Task: Make in the project AgileOrigin an epic 'Blockchain integration'. Create in the project AgileOrigin an epic 'Knowledge management system implementation'. Add in the project AgileOrigin an epic 'IT infrastructure as a service (IaaS) adoption'
Action: Mouse moved to (80, 172)
Screenshot: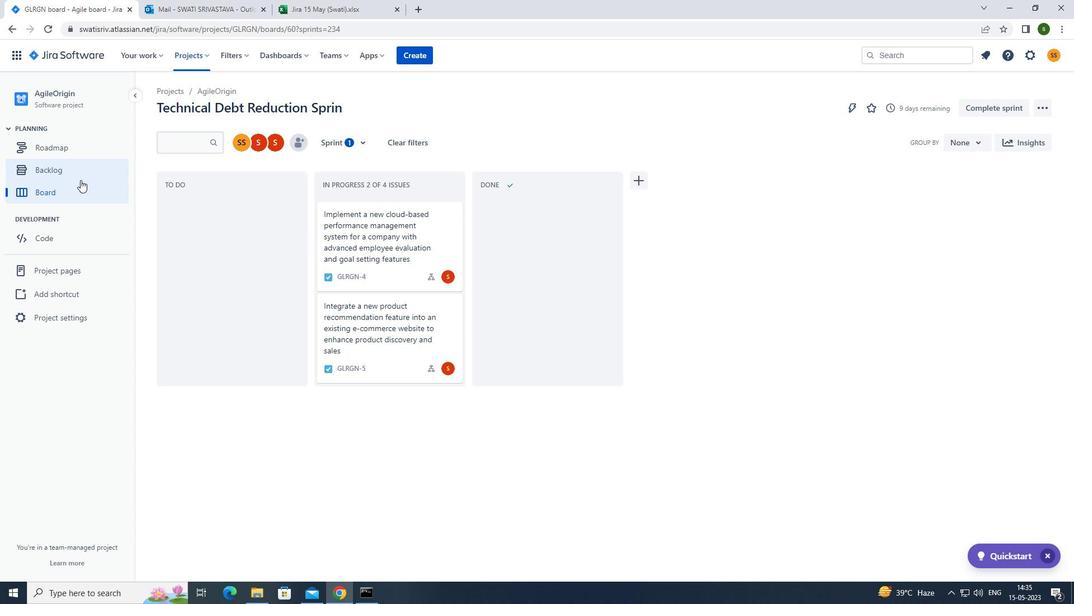
Action: Mouse pressed left at (80, 172)
Screenshot: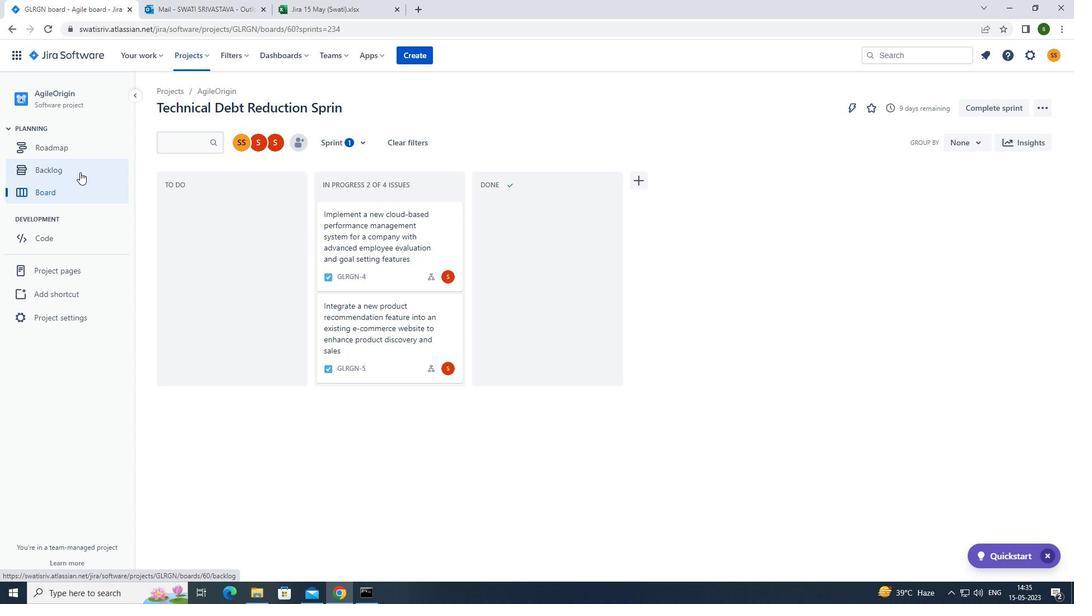 
Action: Mouse moved to (324, 138)
Screenshot: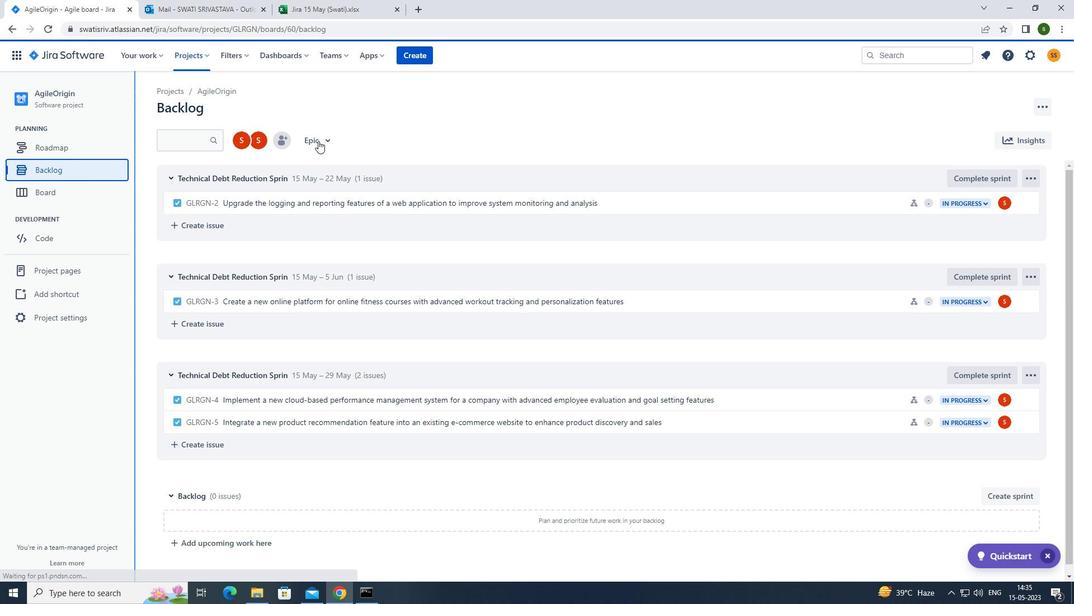 
Action: Mouse pressed left at (324, 138)
Screenshot: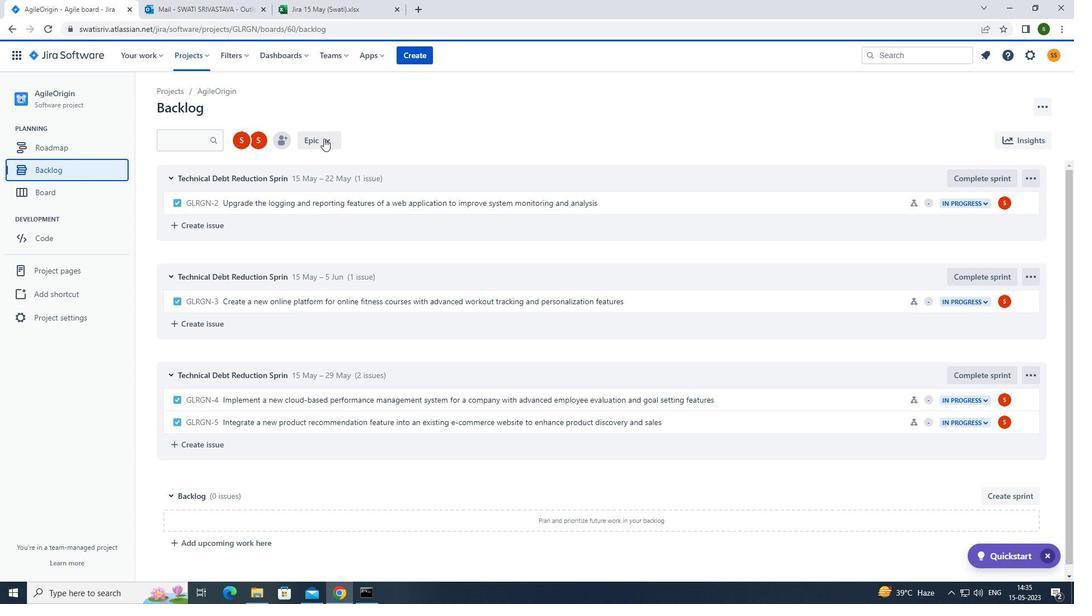 
Action: Mouse moved to (336, 209)
Screenshot: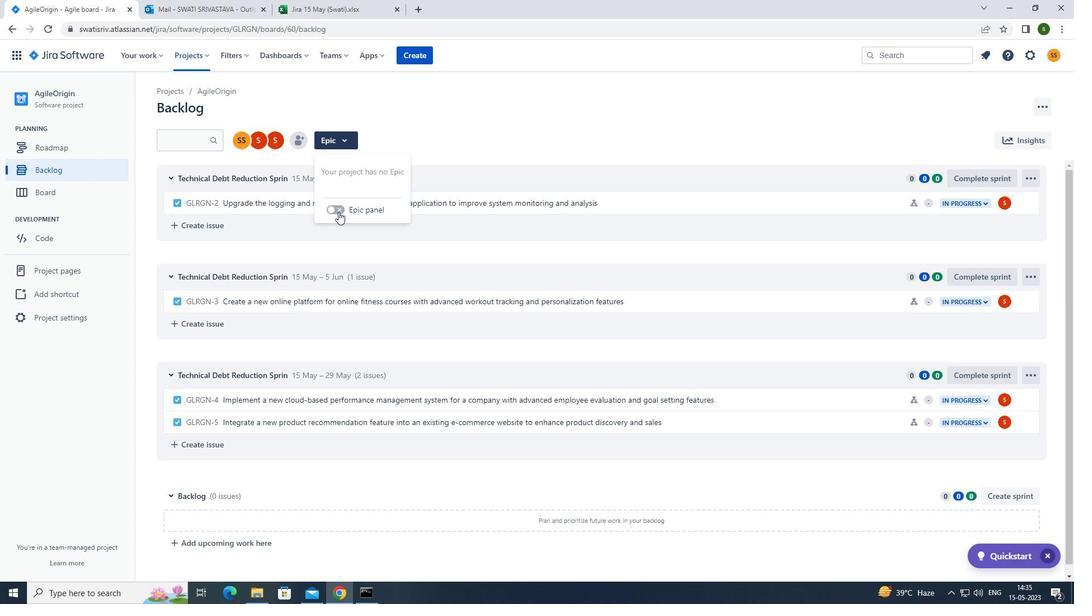 
Action: Mouse pressed left at (336, 209)
Screenshot: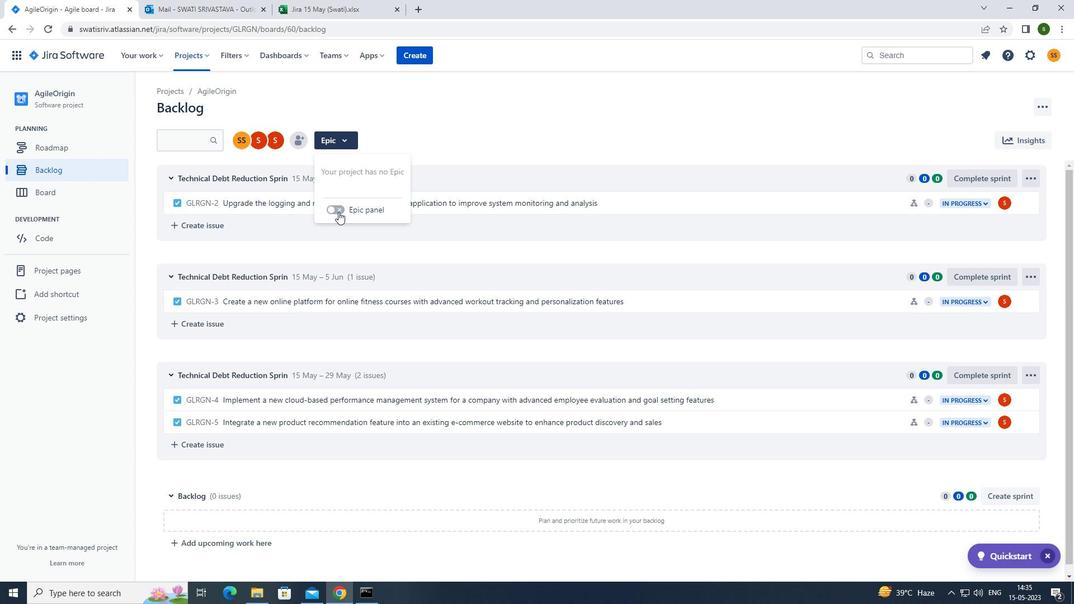 
Action: Mouse moved to (231, 391)
Screenshot: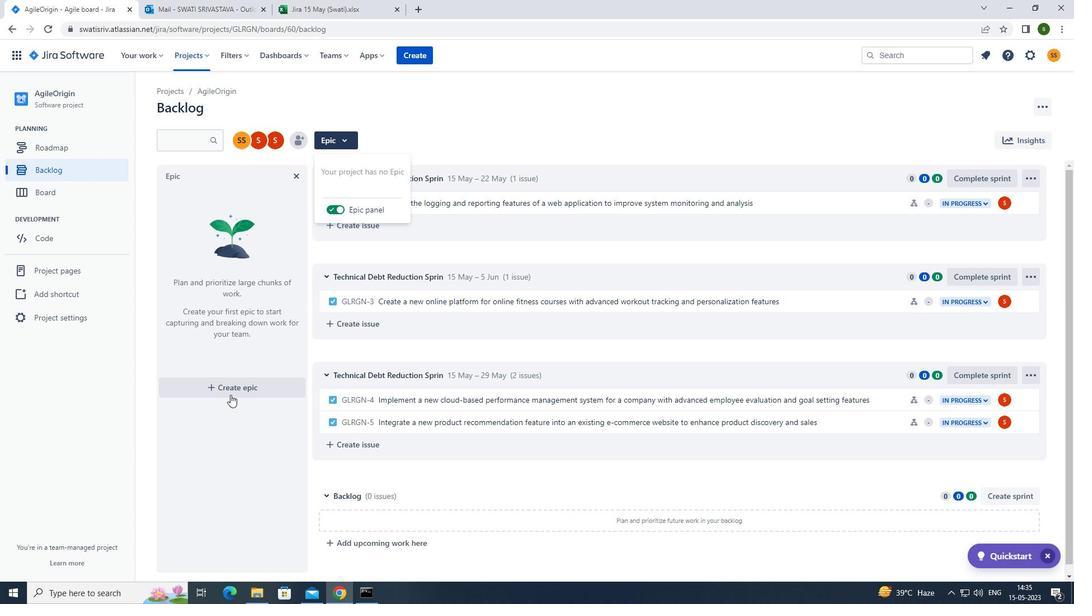 
Action: Mouse pressed left at (231, 391)
Screenshot: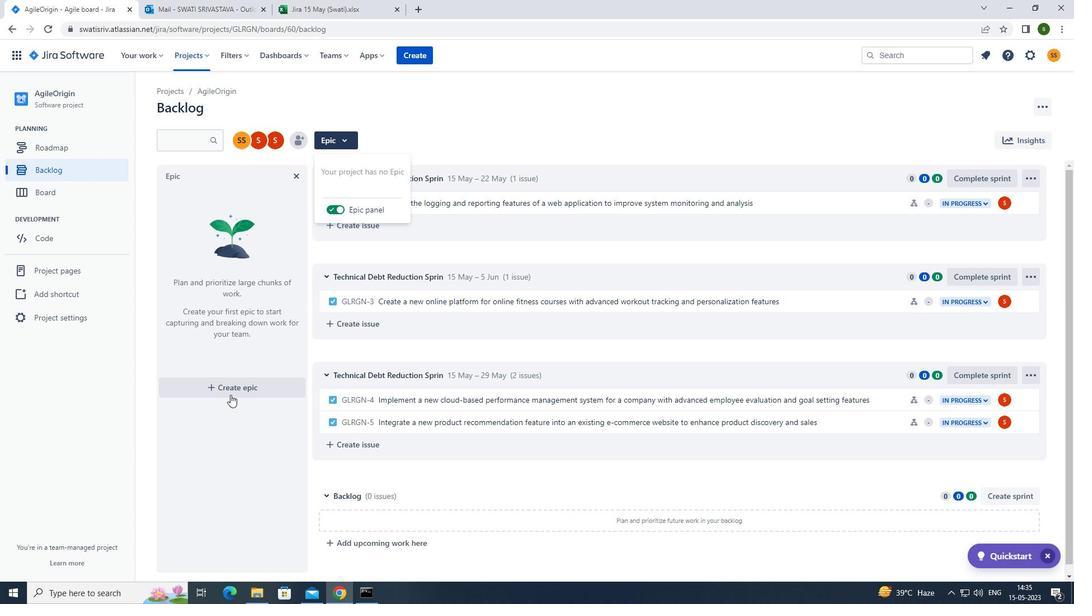 
Action: Mouse moved to (235, 386)
Screenshot: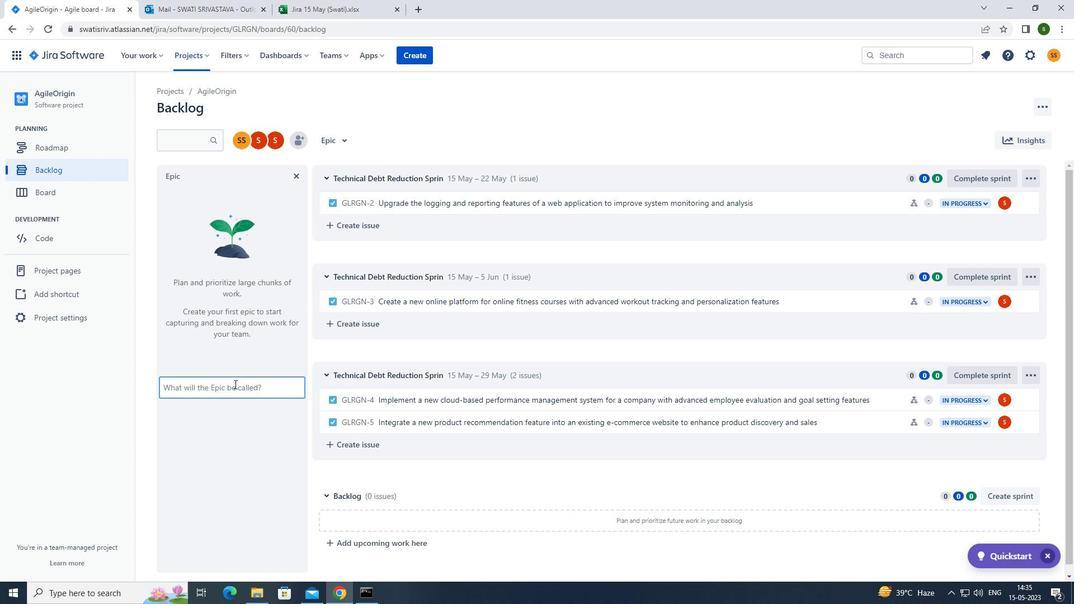 
Action: Mouse pressed left at (235, 386)
Screenshot: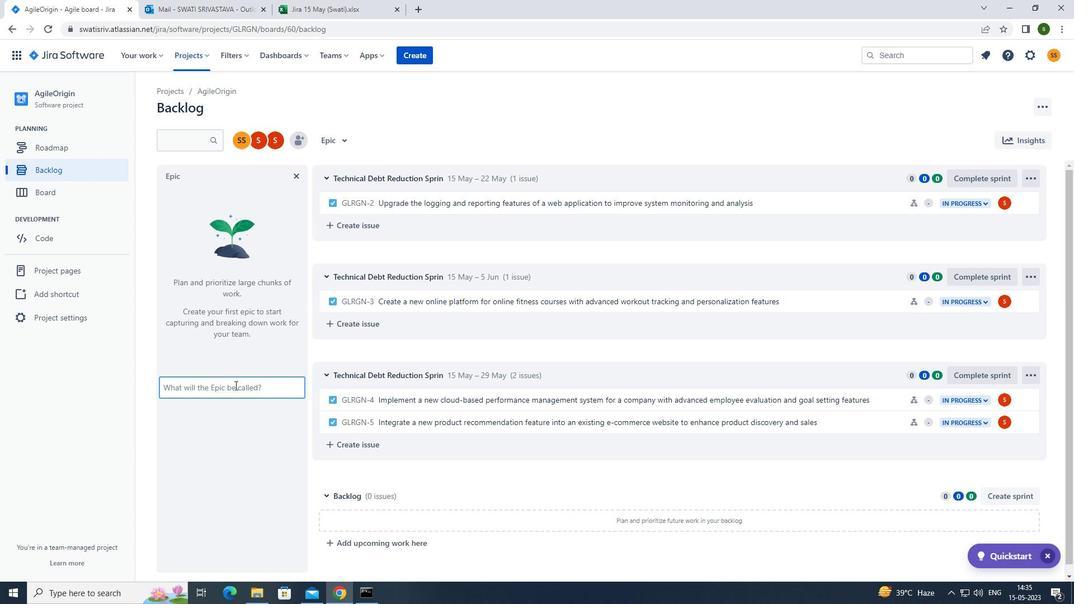 
Action: Key pressed <Key.caps_lock>b<Key.caps_lock>lockchain<Key.space><Key.caps_lock><Key.caps_lock>integration<Key.enter>
Screenshot: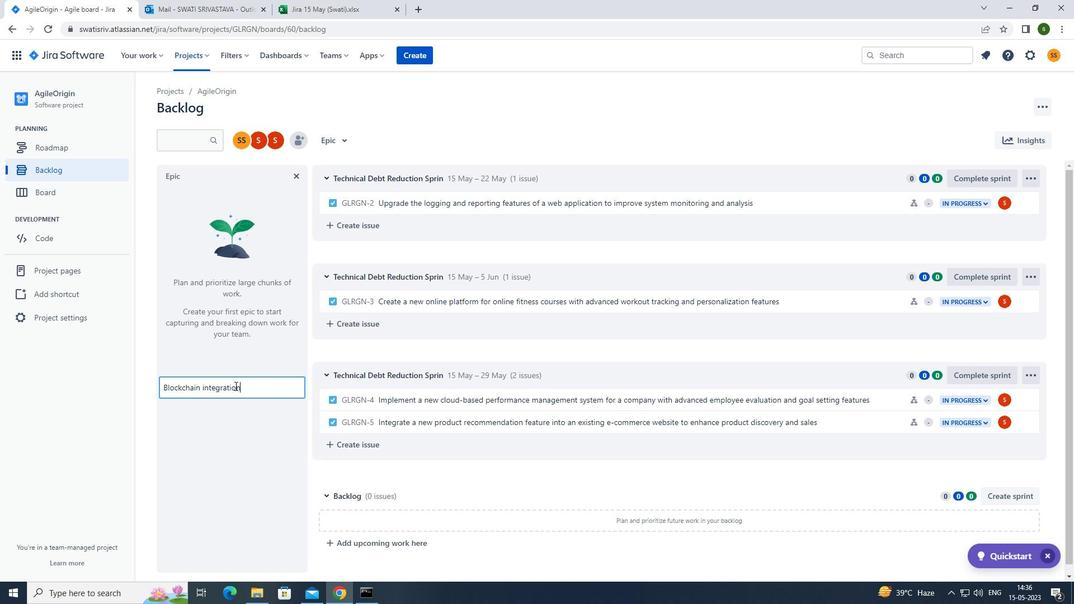 
Action: Mouse moved to (229, 251)
Screenshot: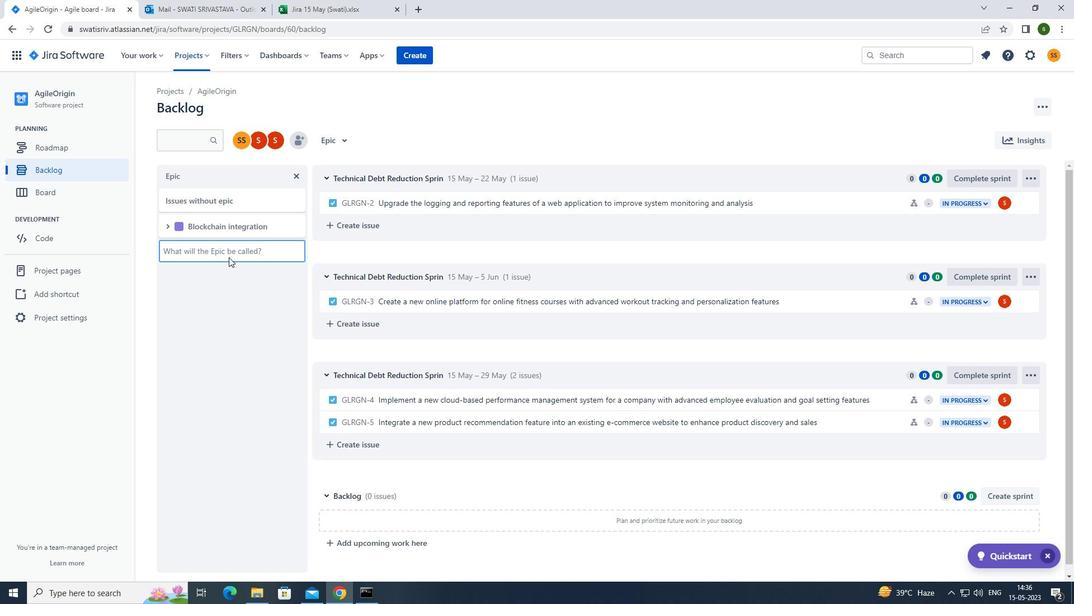 
Action: Mouse pressed left at (229, 251)
Screenshot: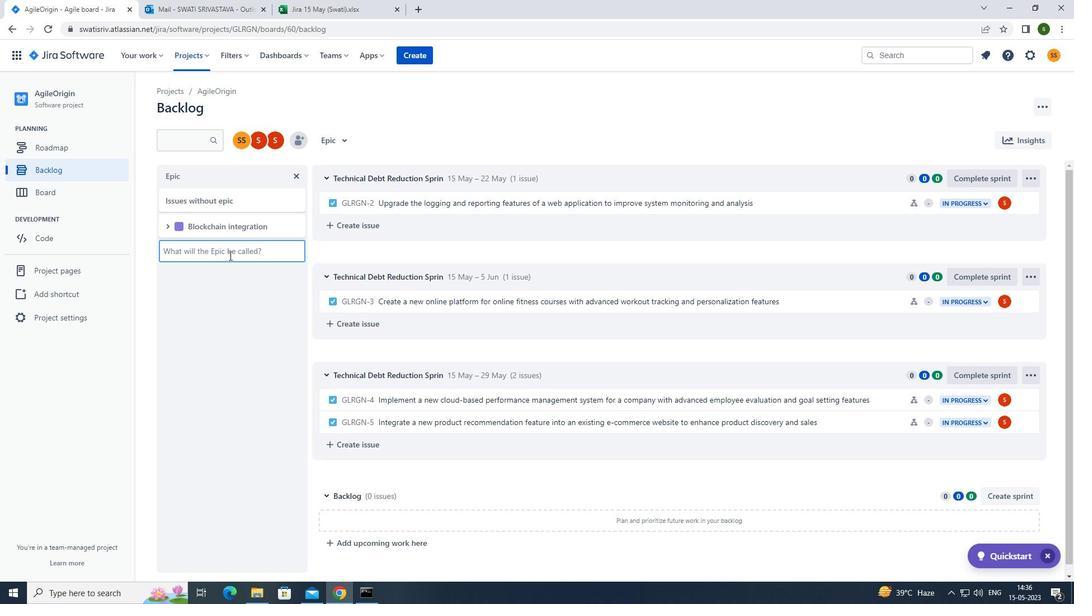 
Action: Key pressed <Key.caps_lock>k<Key.caps_lock>nowledge<Key.space>management<Key.space>system<Key.space>implemenation<Key.enter><Key.caps_lock>it<Key.space><Key.caps_lock>infrastructure<Key.space>as<Key.space>a<Key.space>service<Key.shift_r><Key.shift_r><Key.shift_r><Key.shift_r><Key.shift_r><Key.shift_r><Key.shift_r>(i<Key.backspace><Key.caps_lock>iaa<Key.backspace><Key.backspace><Key.caps_lock>aas<Key.shift_r>)<Key.caps_lock><Key.caps_lock>adoption<Key.enter>
Screenshot: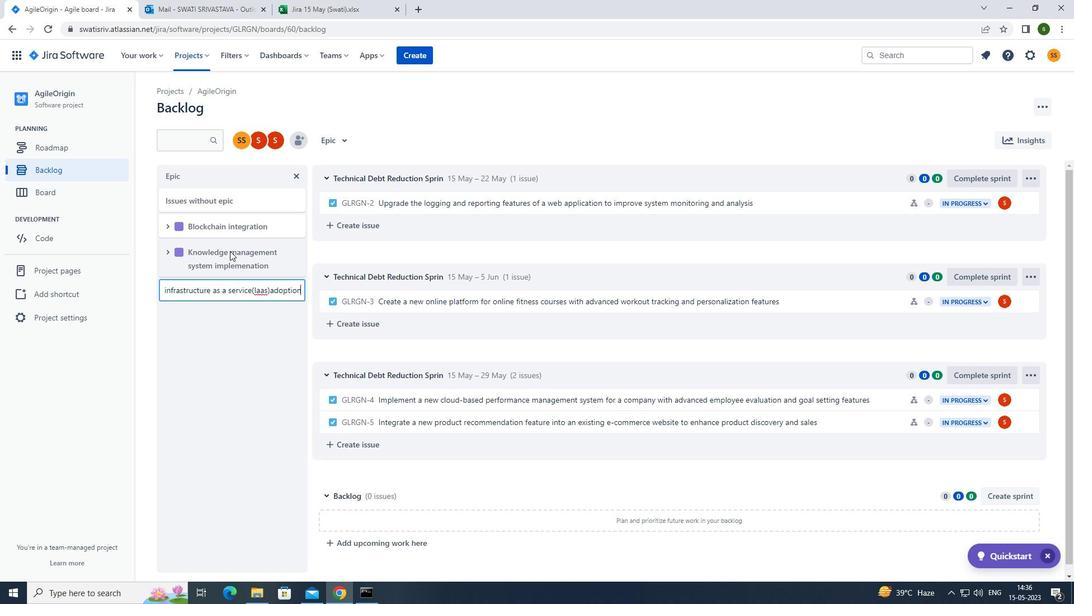 
